 Task: Create a due date automation trigger when advanced on, on the tuesday after a card is due add dates due today at 11:00 AM.
Action: Mouse moved to (1200, 81)
Screenshot: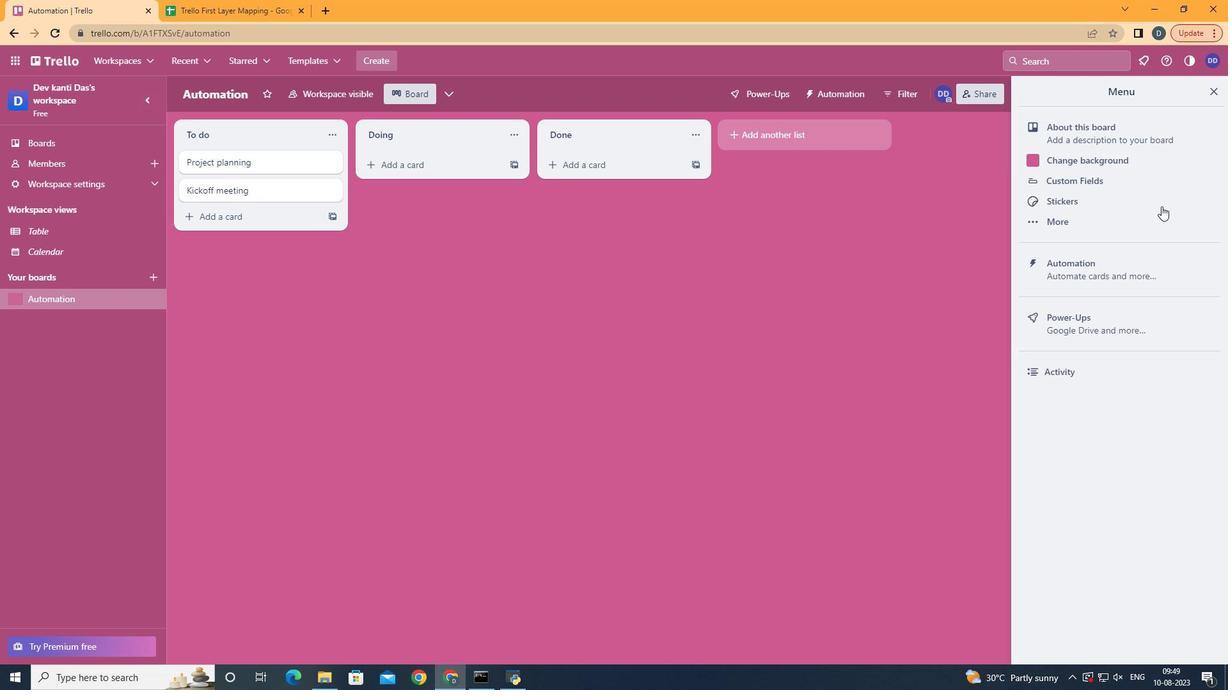 
Action: Mouse pressed left at (1200, 81)
Screenshot: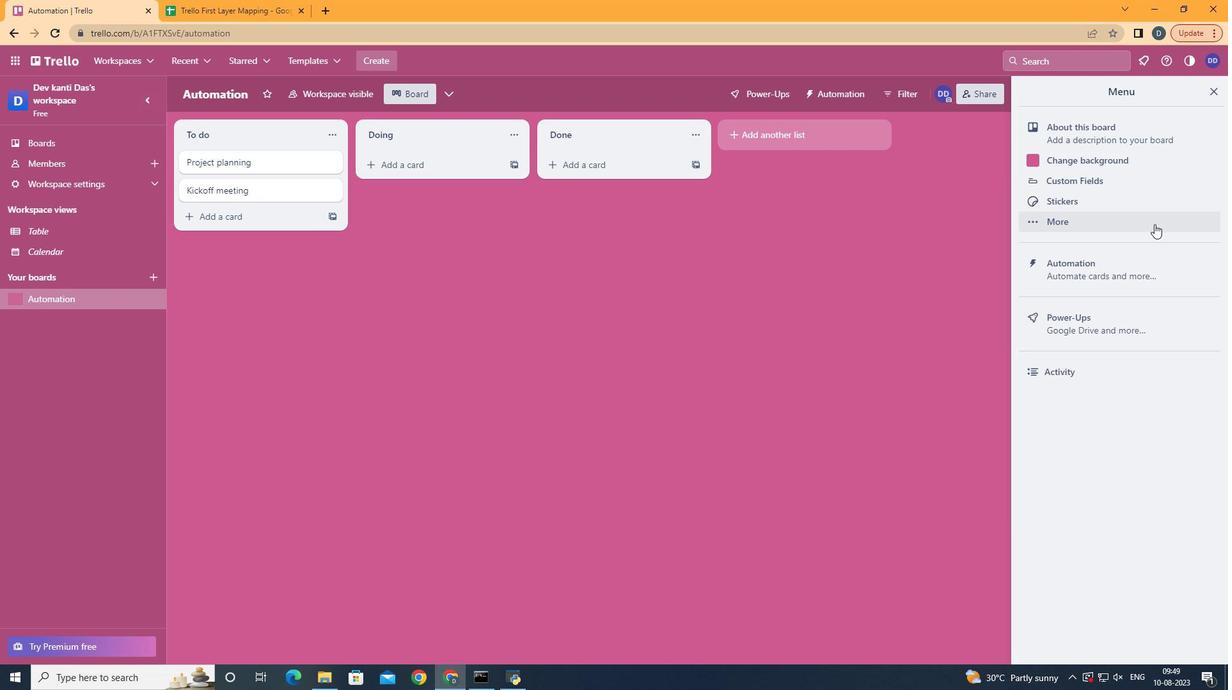 
Action: Mouse moved to (1113, 252)
Screenshot: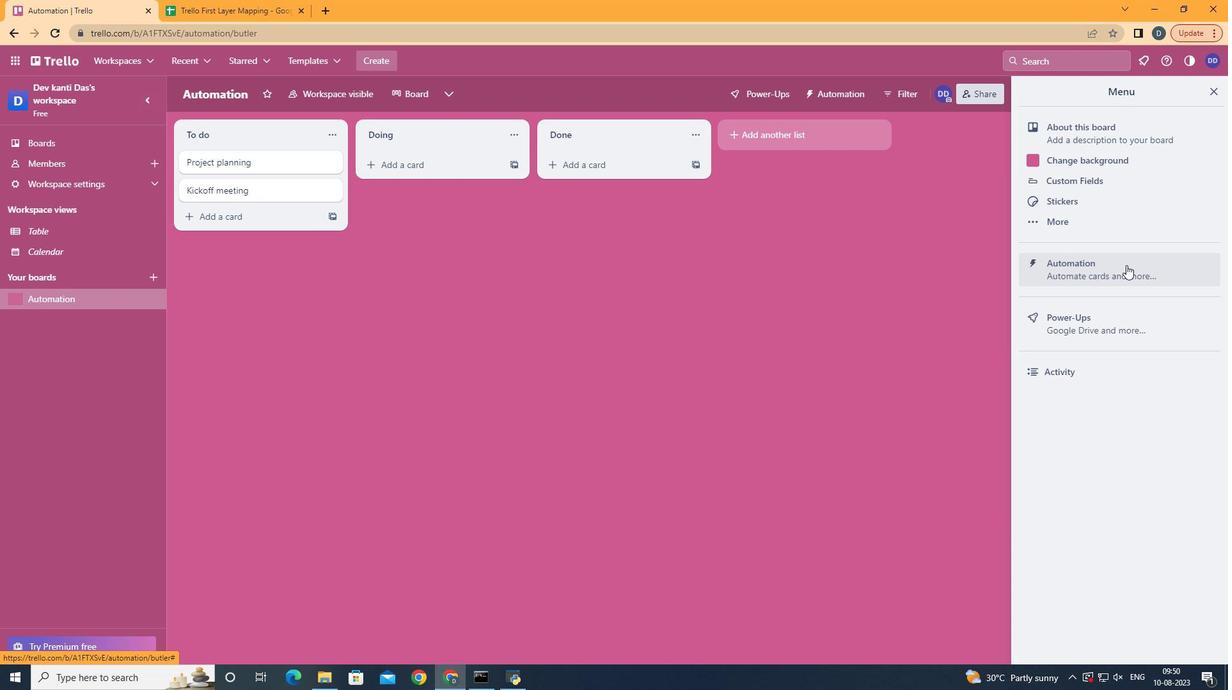 
Action: Mouse pressed left at (1113, 252)
Screenshot: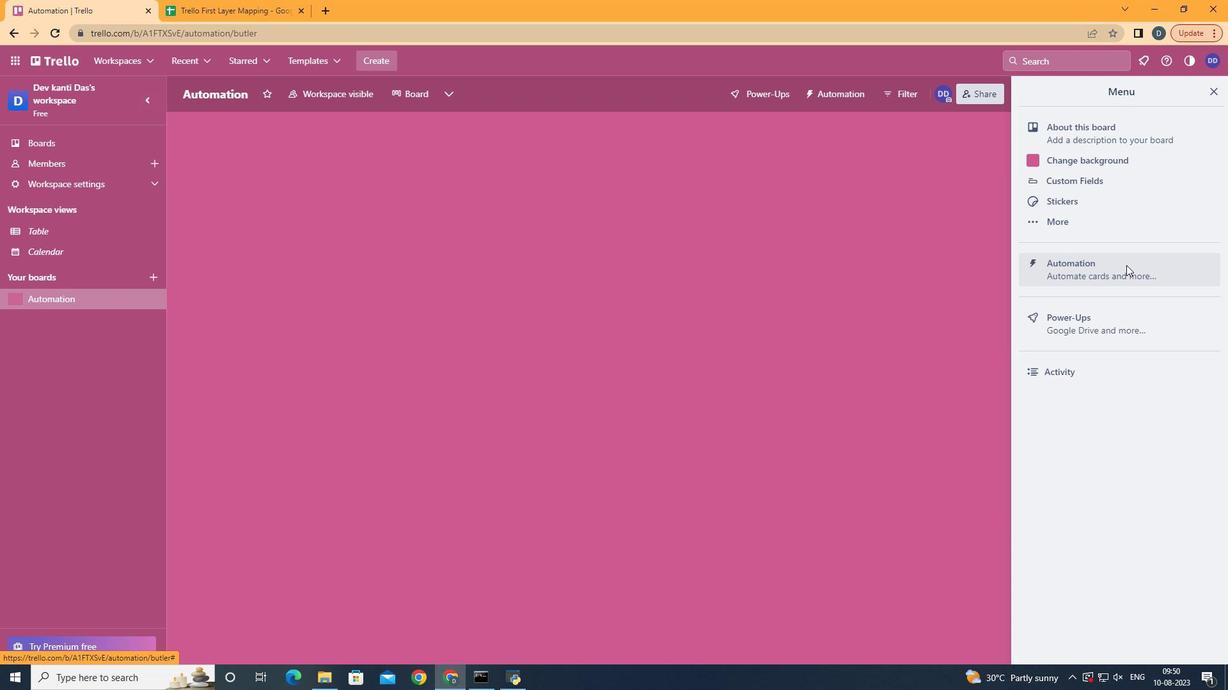 
Action: Mouse moved to (222, 238)
Screenshot: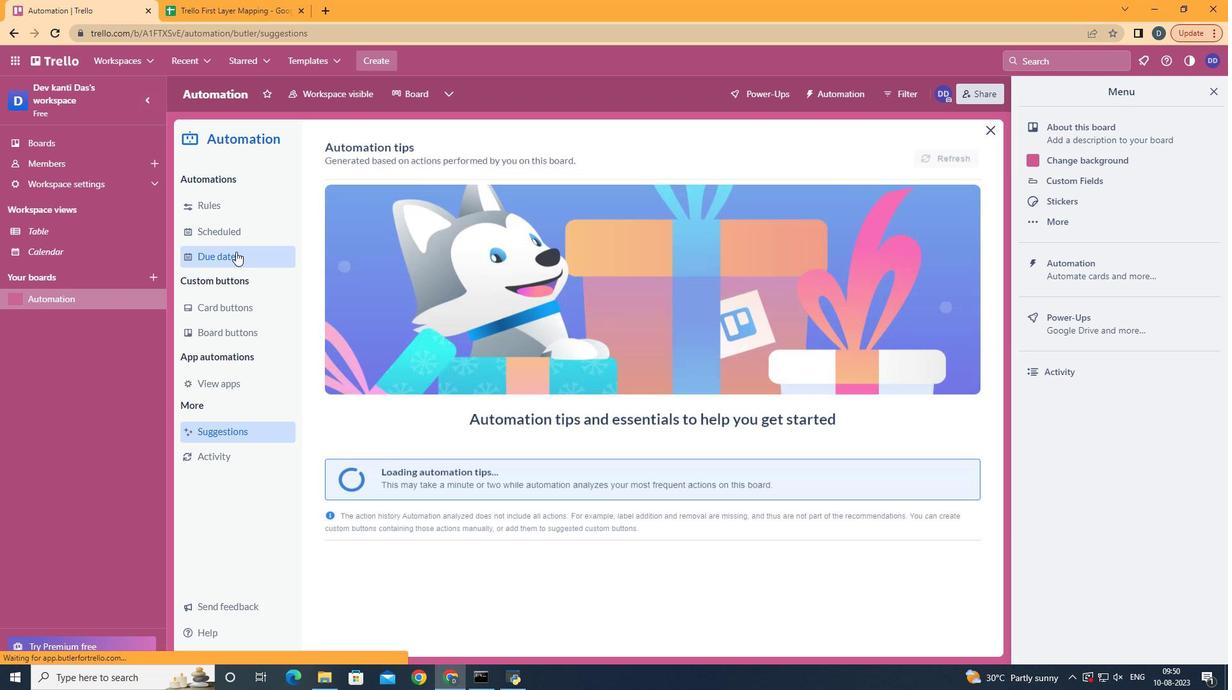 
Action: Mouse pressed left at (222, 238)
Screenshot: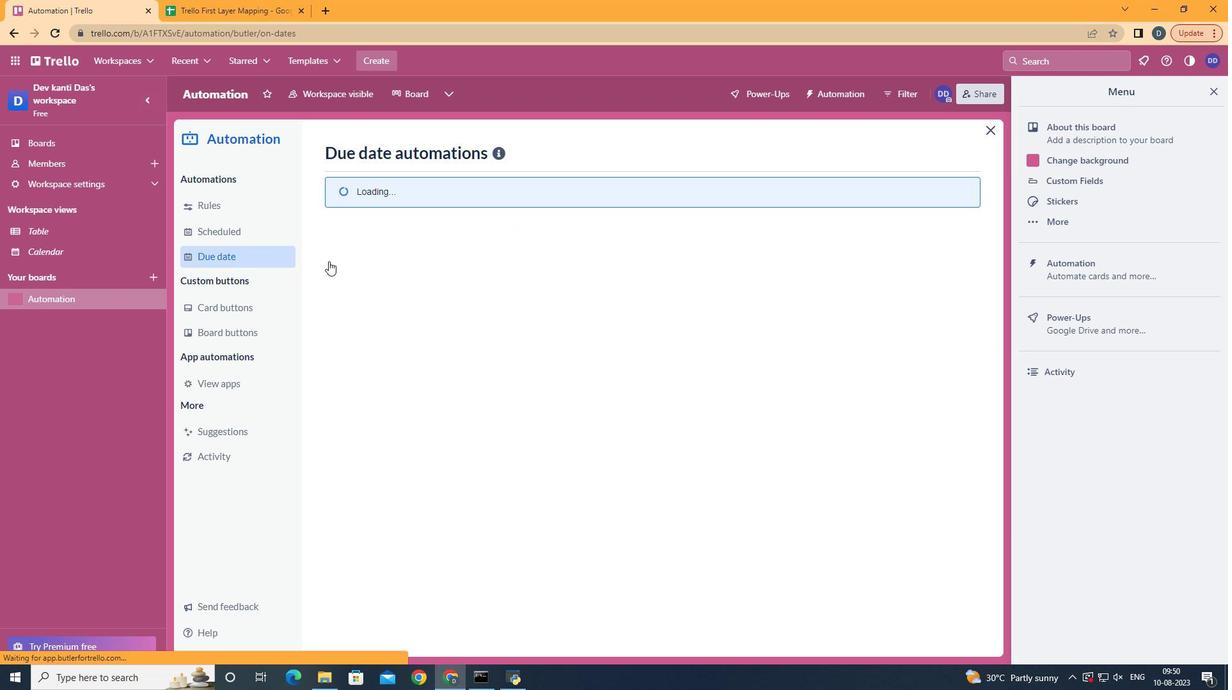 
Action: Mouse moved to (889, 140)
Screenshot: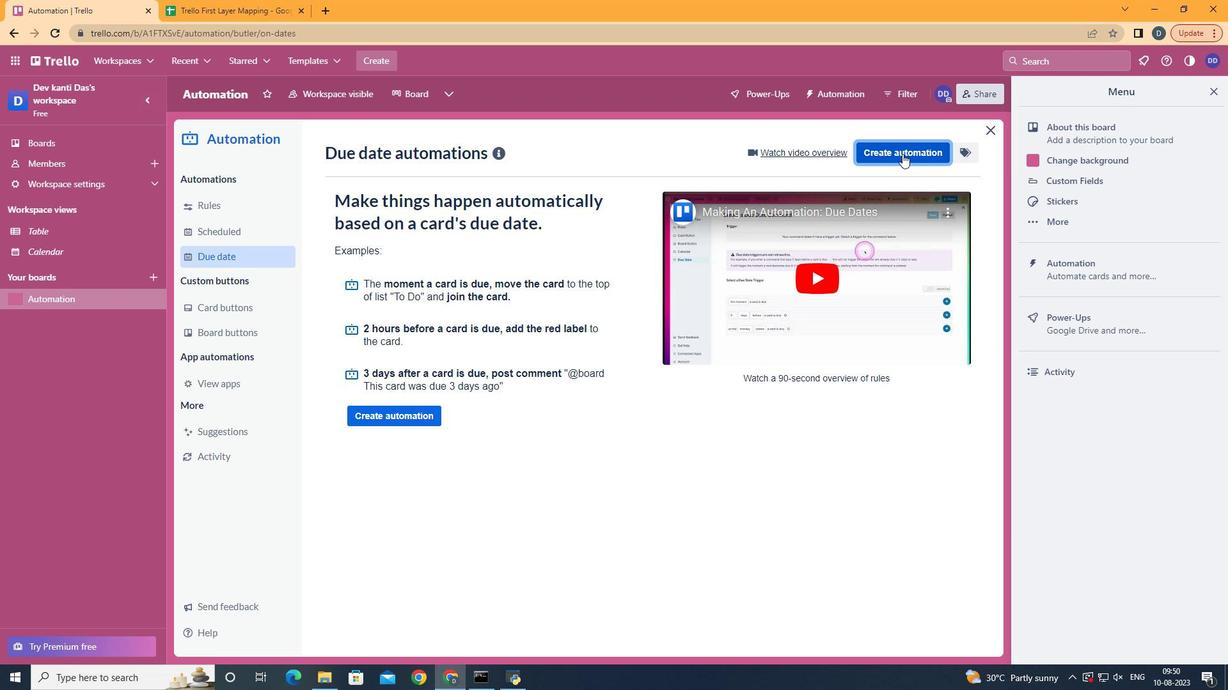 
Action: Mouse pressed left at (889, 140)
Screenshot: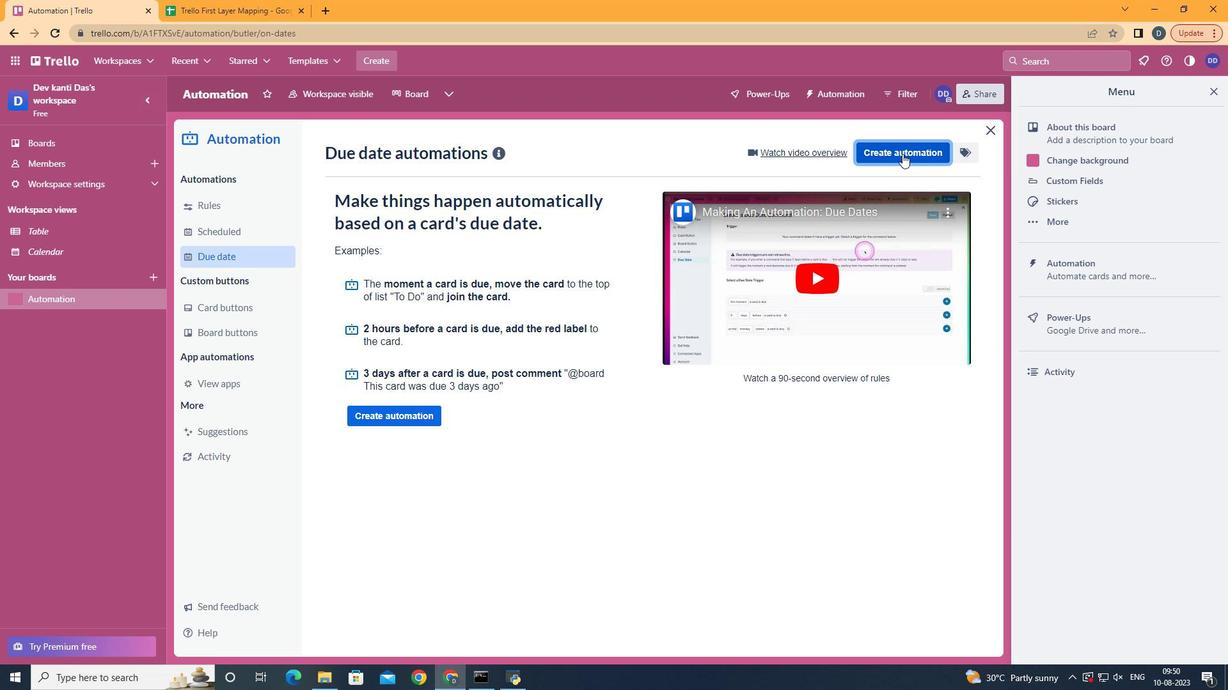 
Action: Mouse moved to (663, 263)
Screenshot: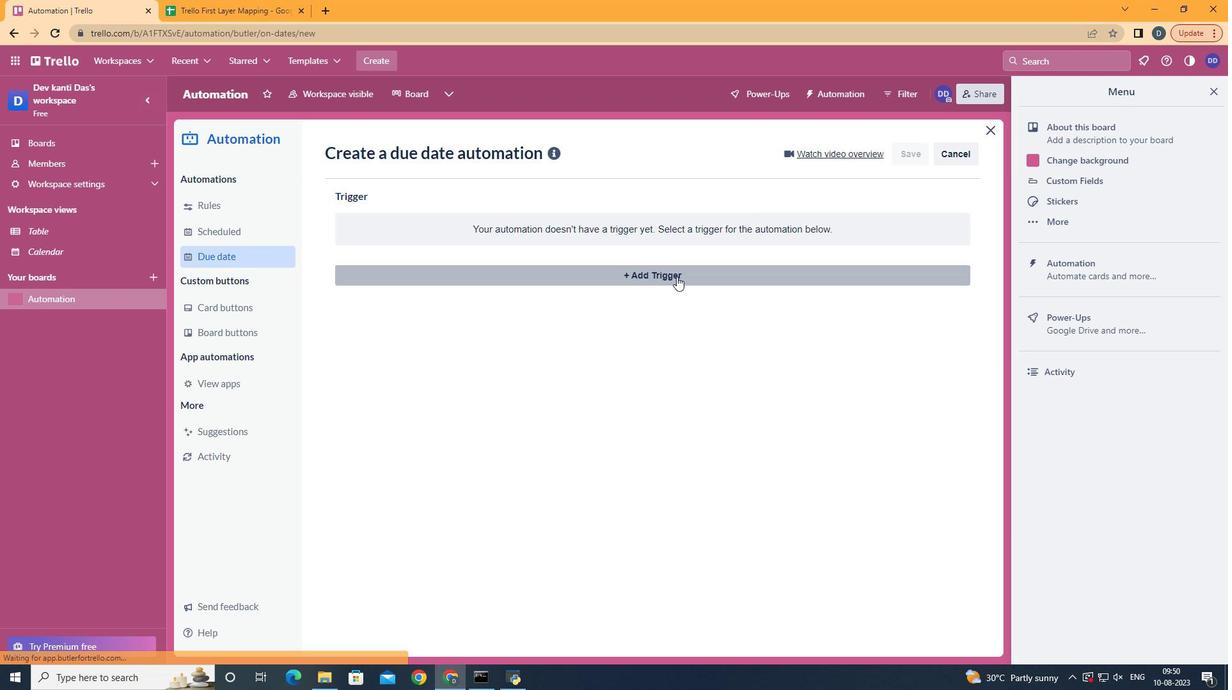 
Action: Mouse pressed left at (663, 263)
Screenshot: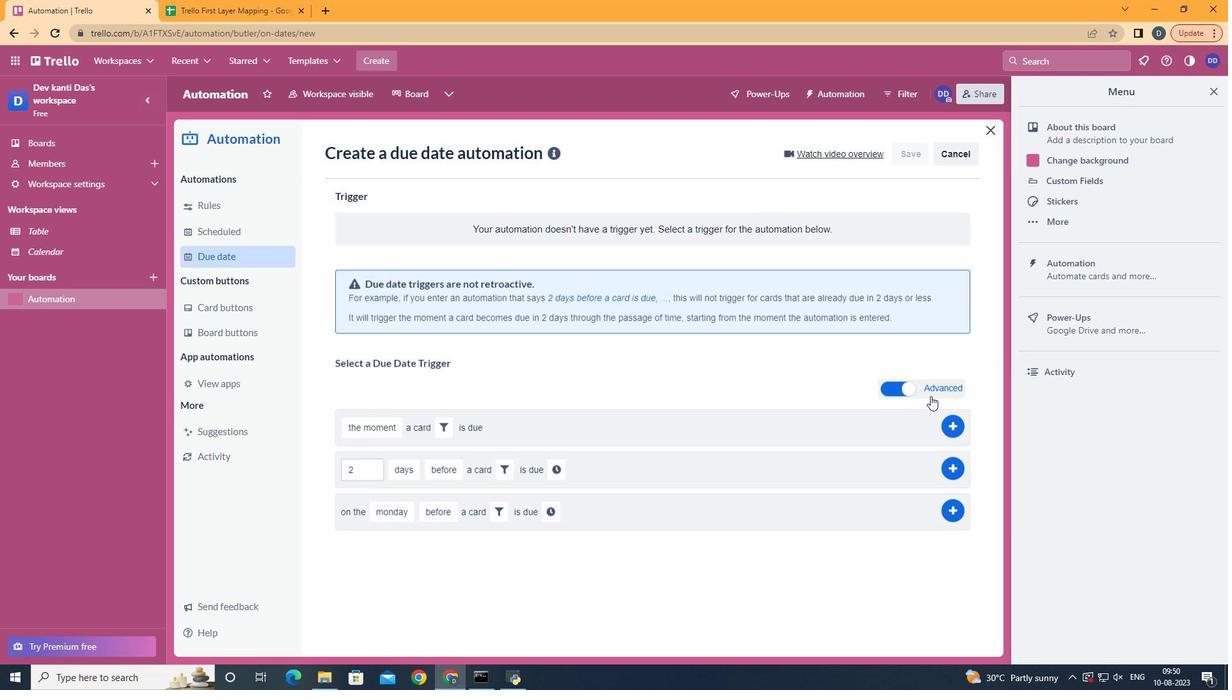 
Action: Mouse moved to (391, 343)
Screenshot: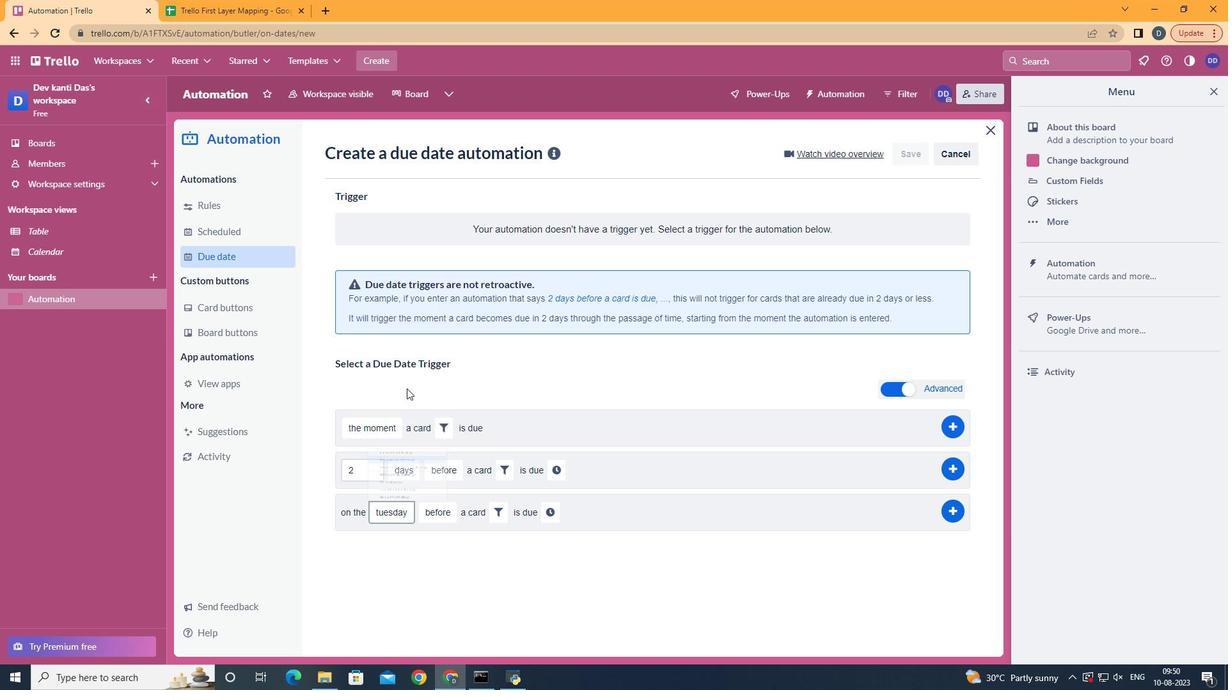 
Action: Mouse pressed left at (391, 343)
Screenshot: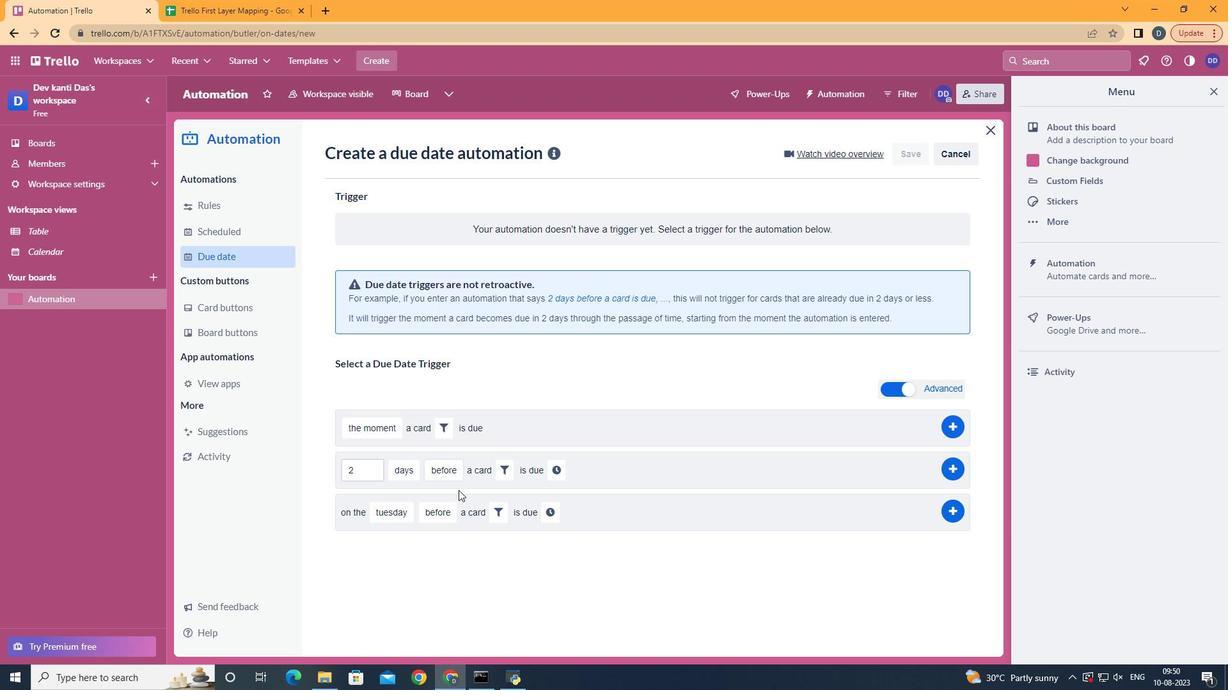 
Action: Mouse moved to (433, 548)
Screenshot: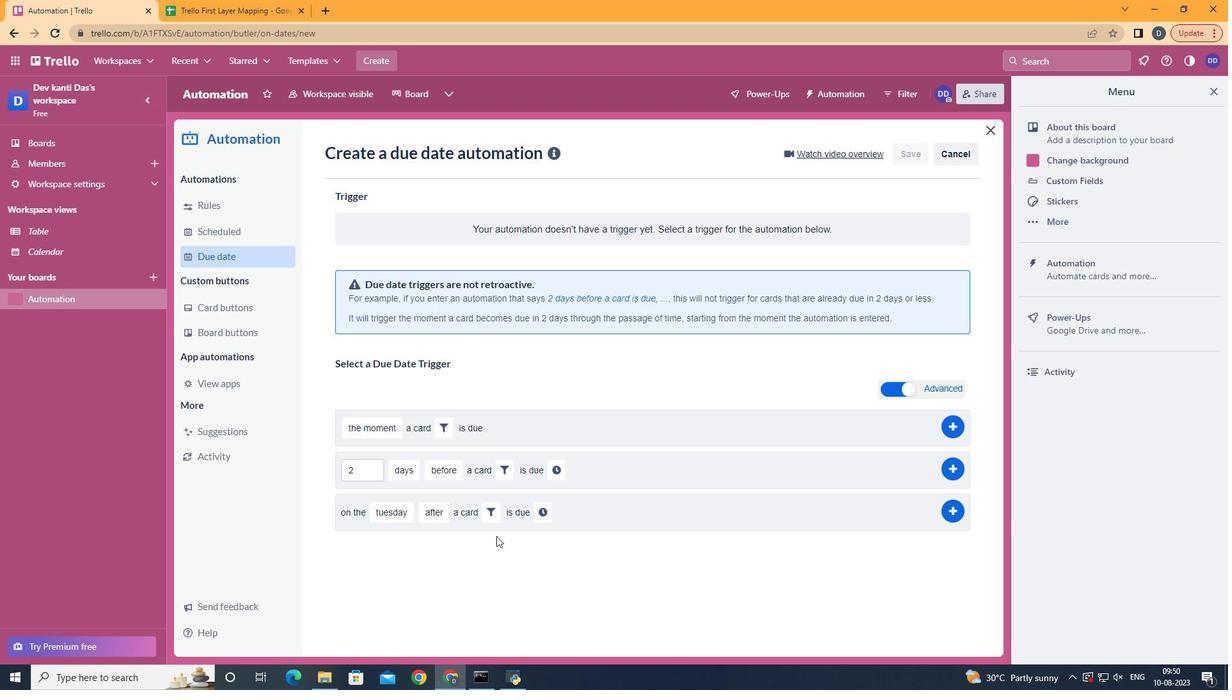 
Action: Mouse pressed left at (433, 548)
Screenshot: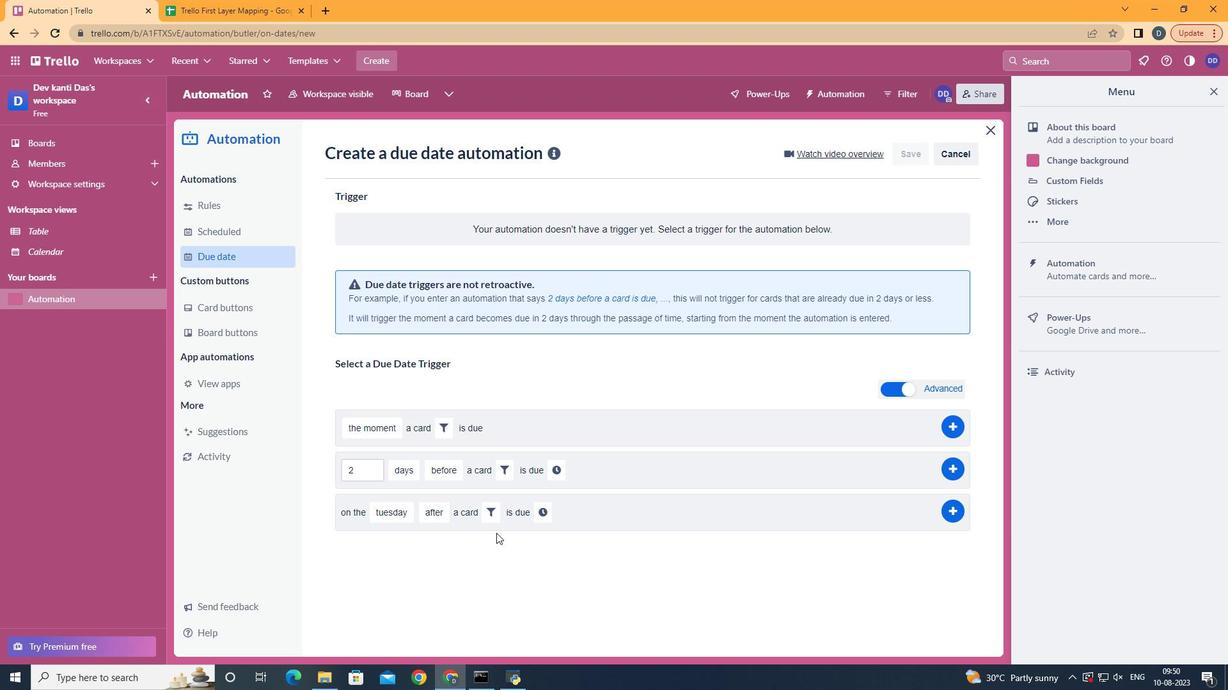 
Action: Mouse moved to (475, 502)
Screenshot: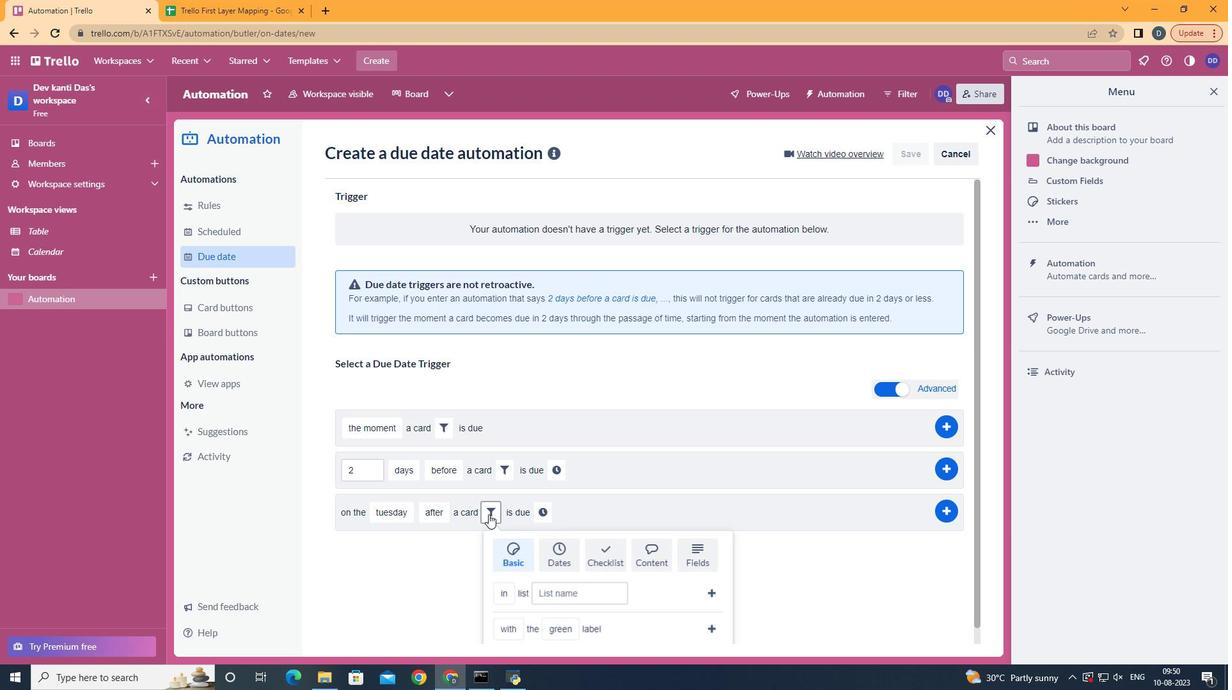 
Action: Mouse pressed left at (475, 502)
Screenshot: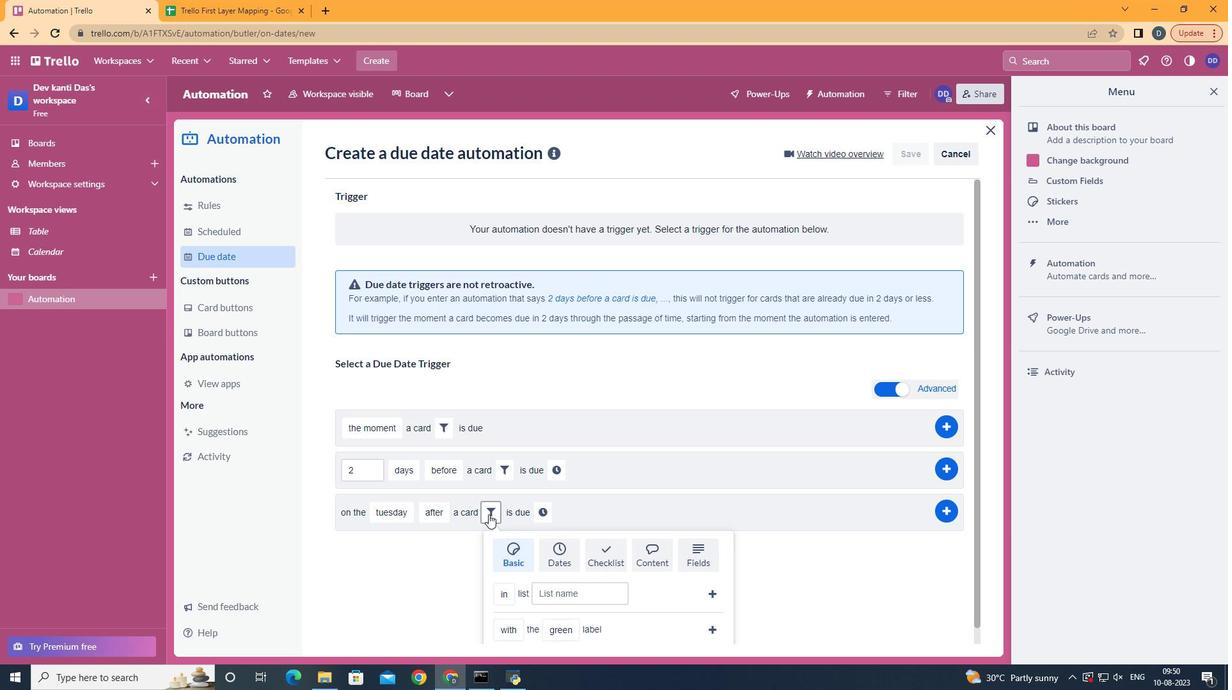 
Action: Mouse moved to (555, 540)
Screenshot: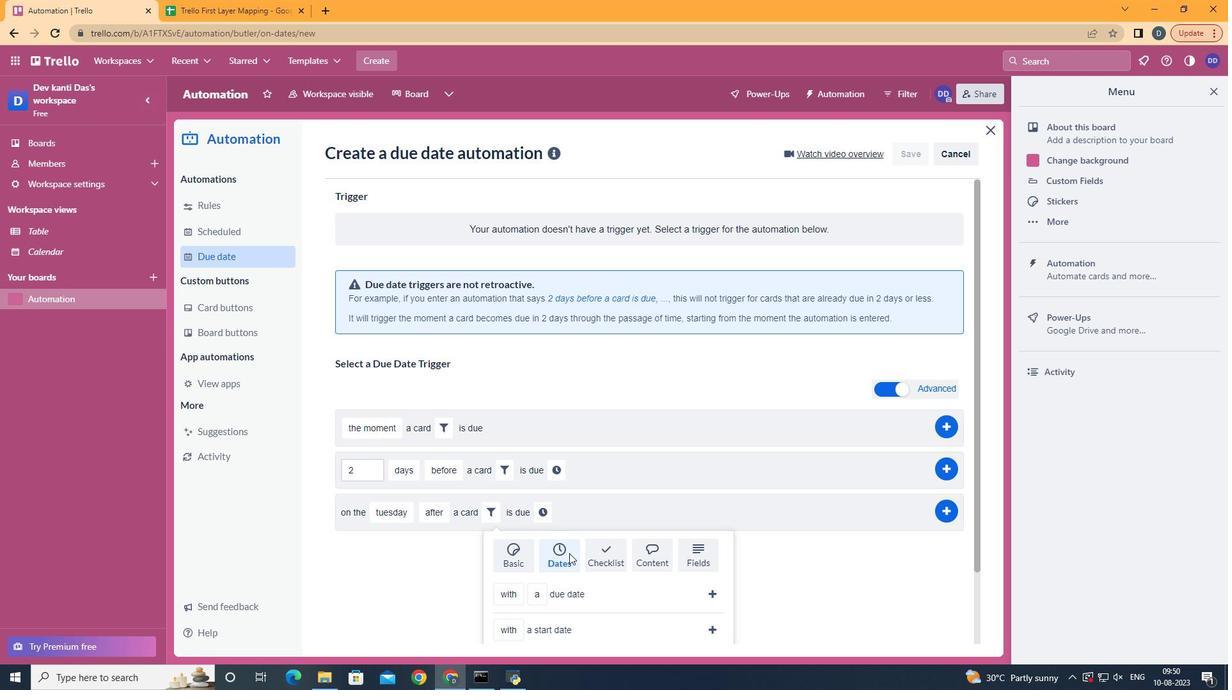 
Action: Mouse pressed left at (555, 540)
Screenshot: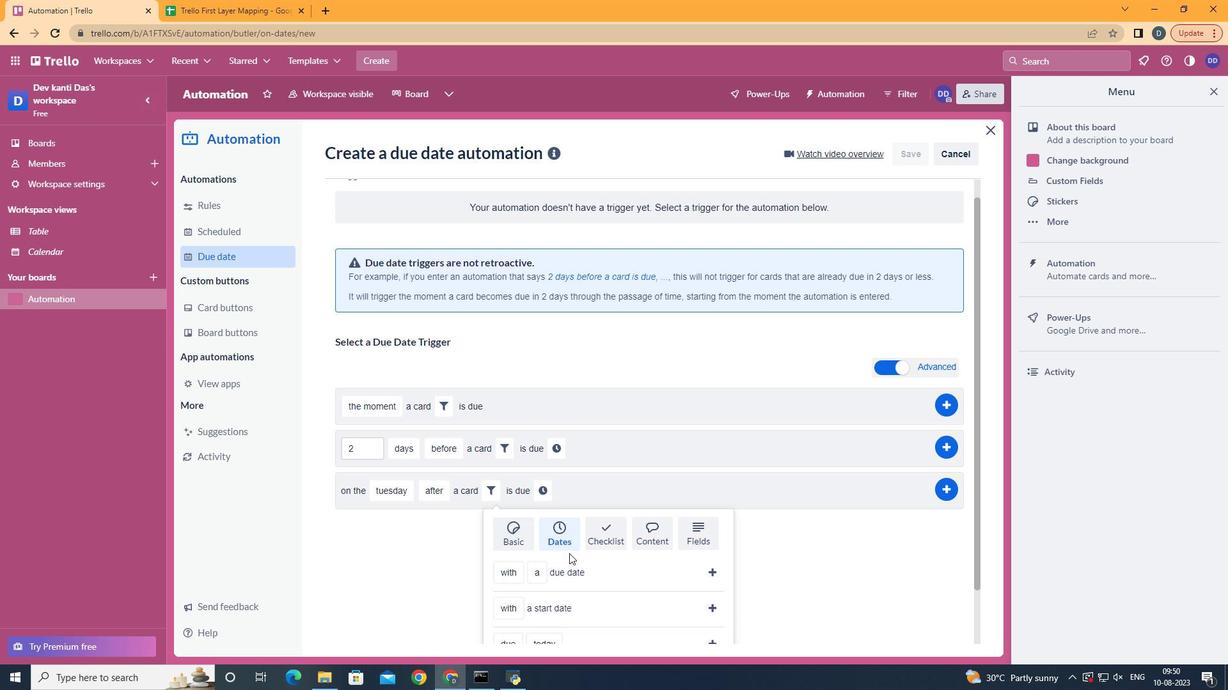 
Action: Mouse scrolled (555, 539) with delta (0, 0)
Screenshot: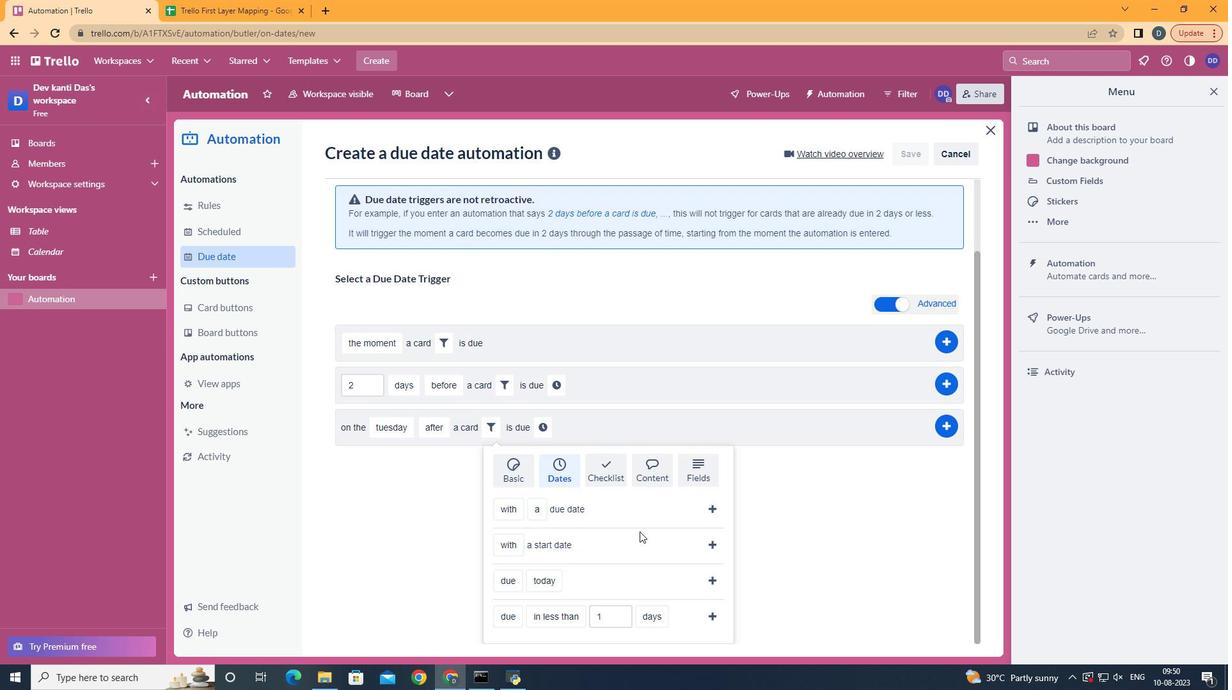 
Action: Mouse scrolled (555, 539) with delta (0, 0)
Screenshot: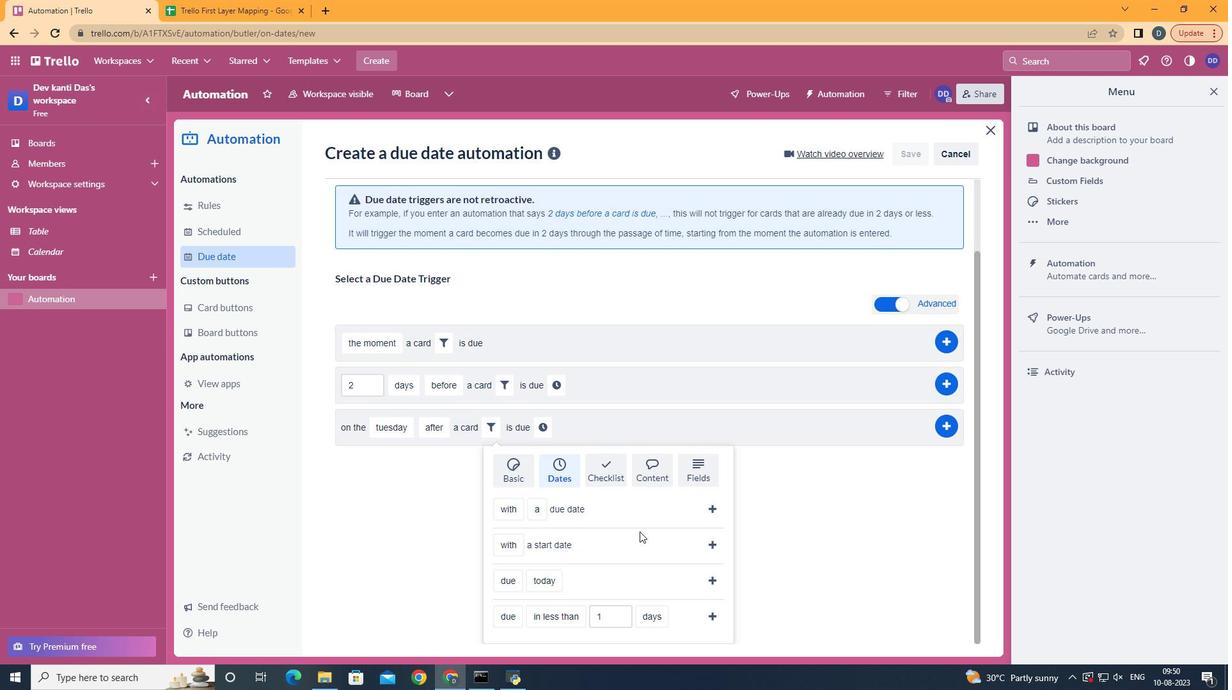 
Action: Mouse scrolled (555, 539) with delta (0, 0)
Screenshot: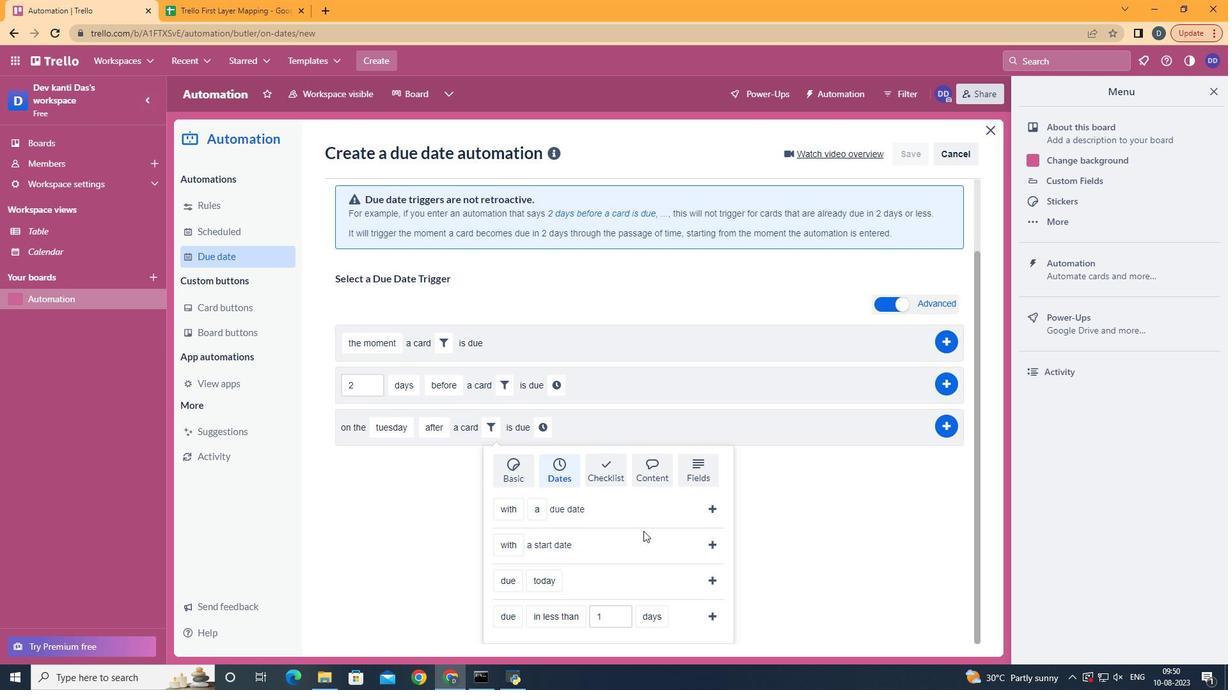 
Action: Mouse moved to (503, 463)
Screenshot: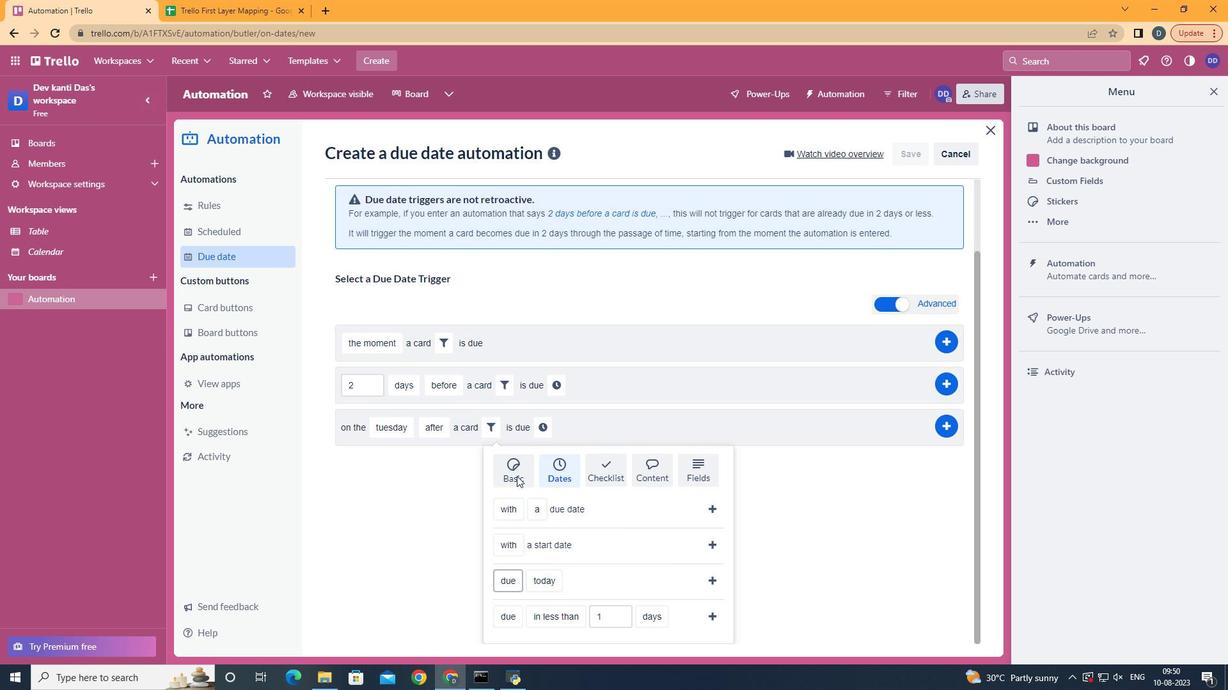 
Action: Mouse pressed left at (503, 463)
Screenshot: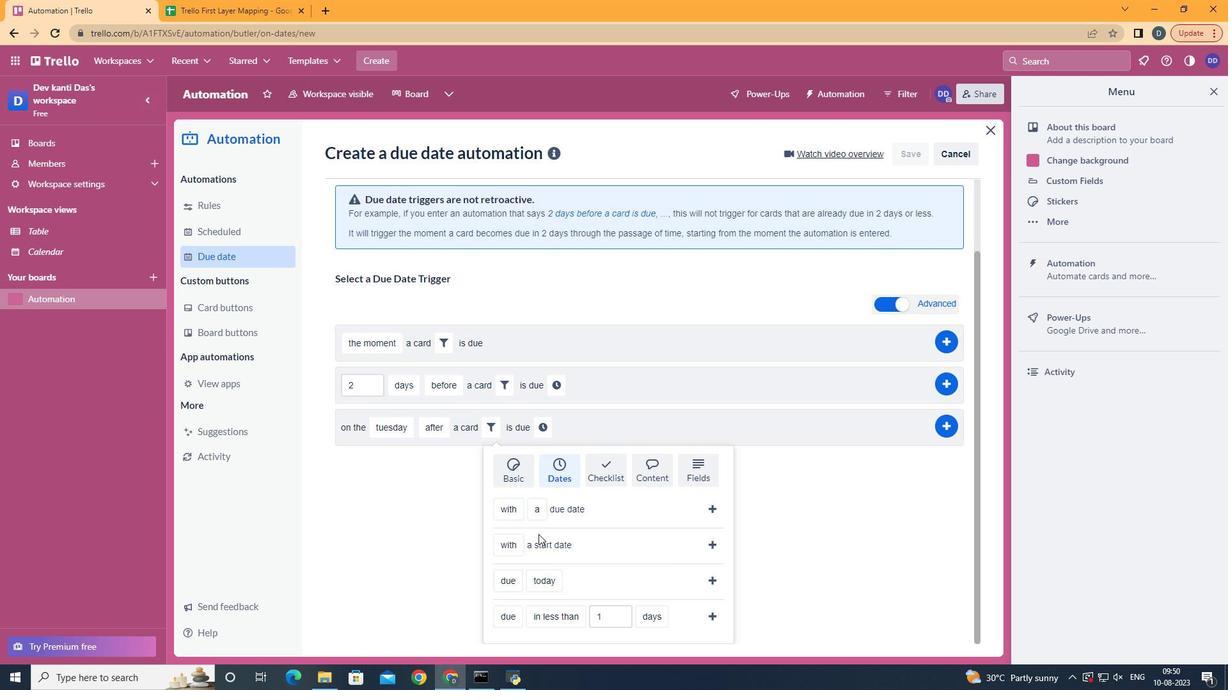 
Action: Mouse moved to (558, 409)
Screenshot: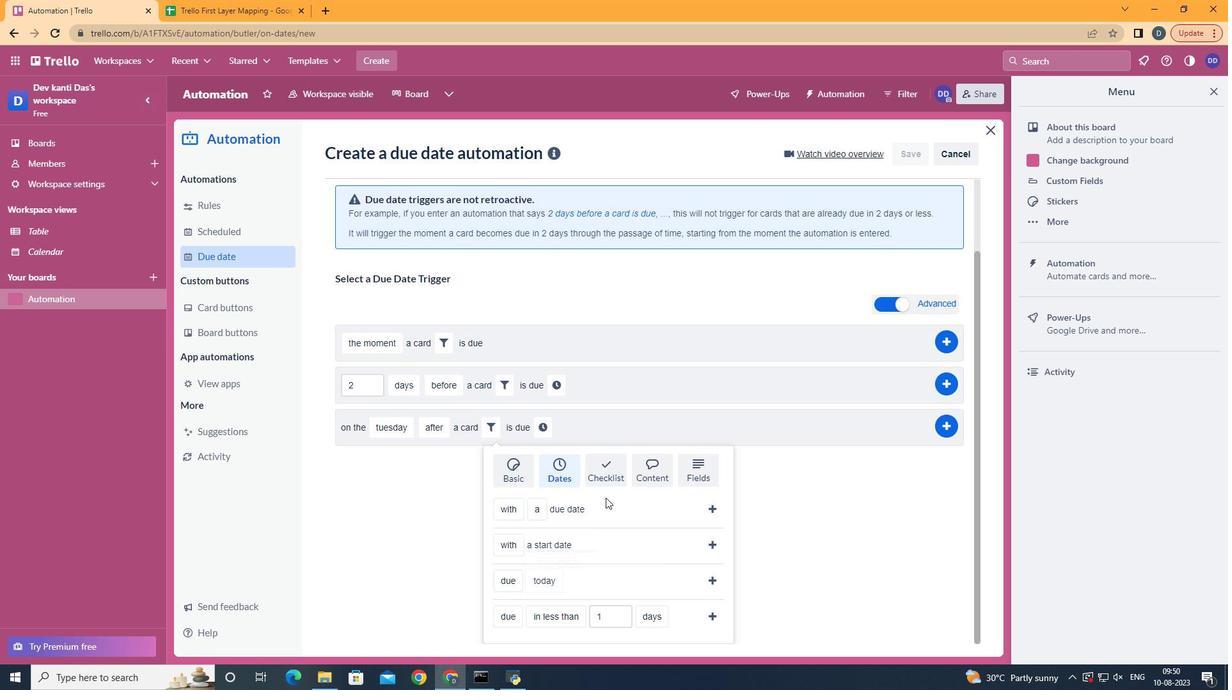 
Action: Mouse pressed left at (558, 409)
Screenshot: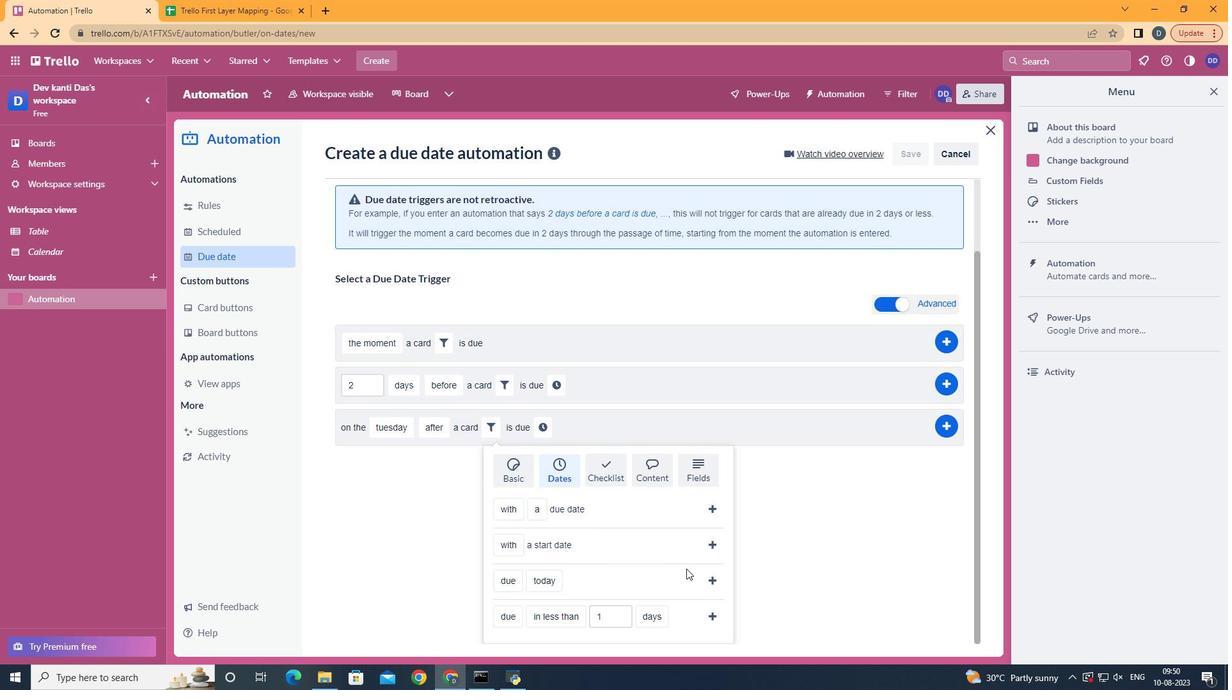 
Action: Mouse moved to (699, 563)
Screenshot: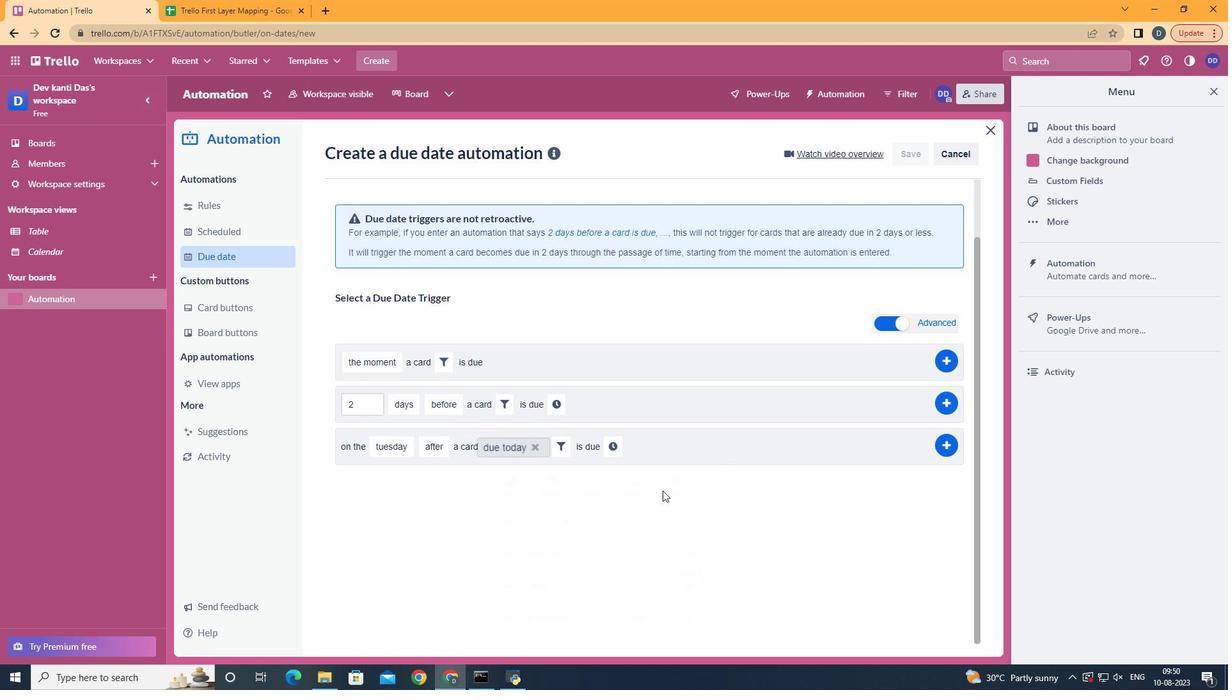 
Action: Mouse pressed left at (699, 563)
Screenshot: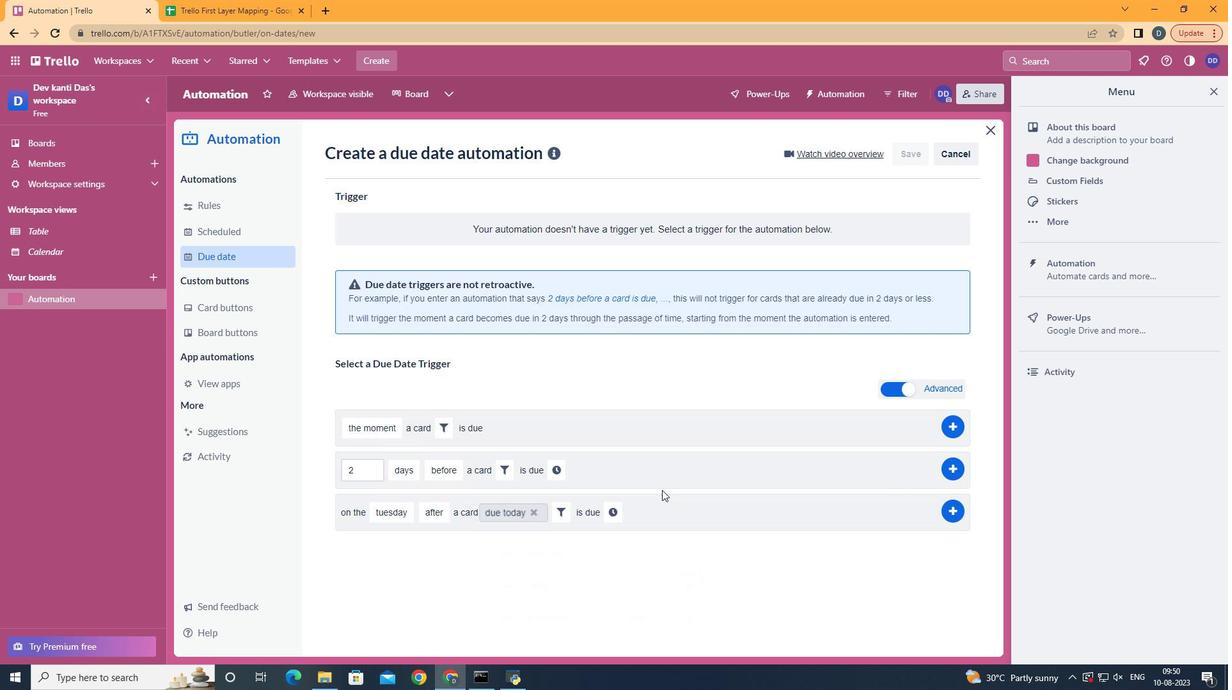 
Action: Mouse moved to (596, 507)
Screenshot: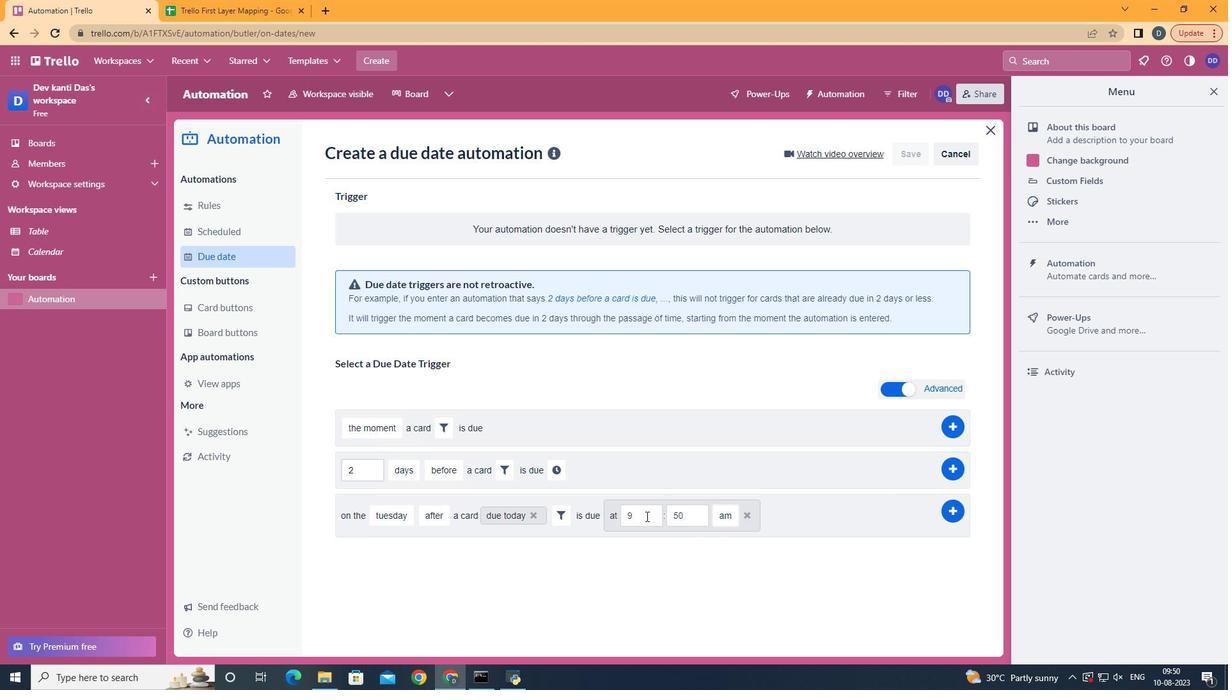 
Action: Mouse pressed left at (596, 507)
Screenshot: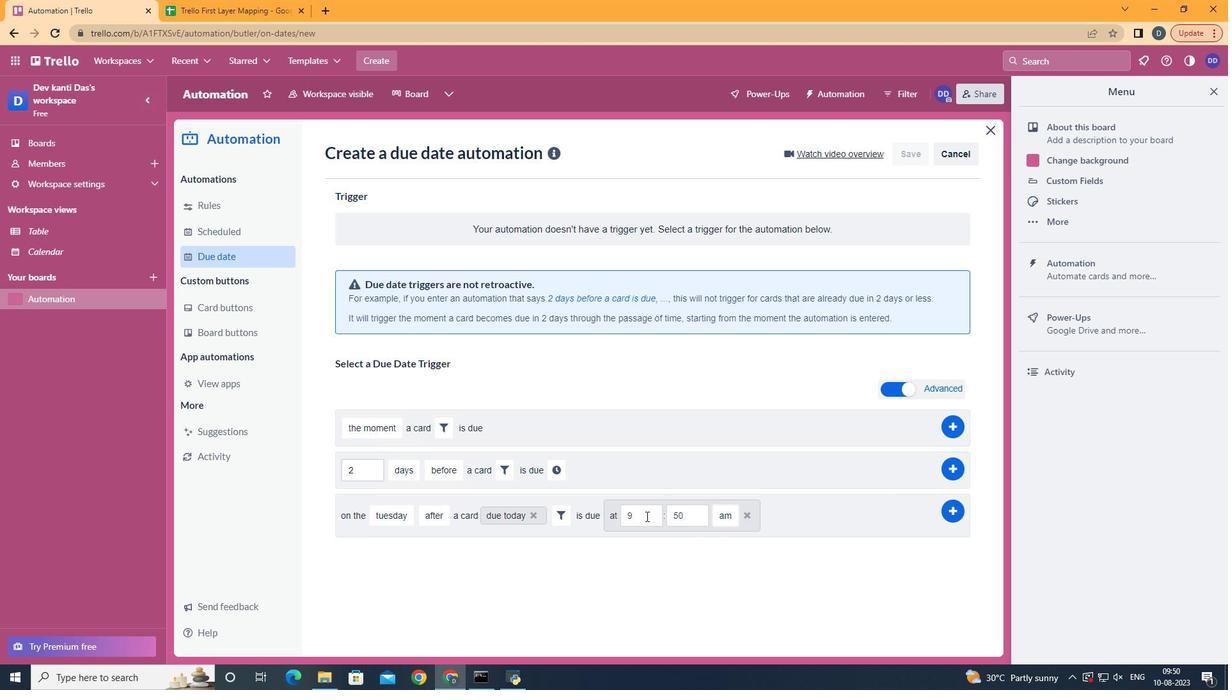 
Action: Mouse moved to (632, 503)
Screenshot: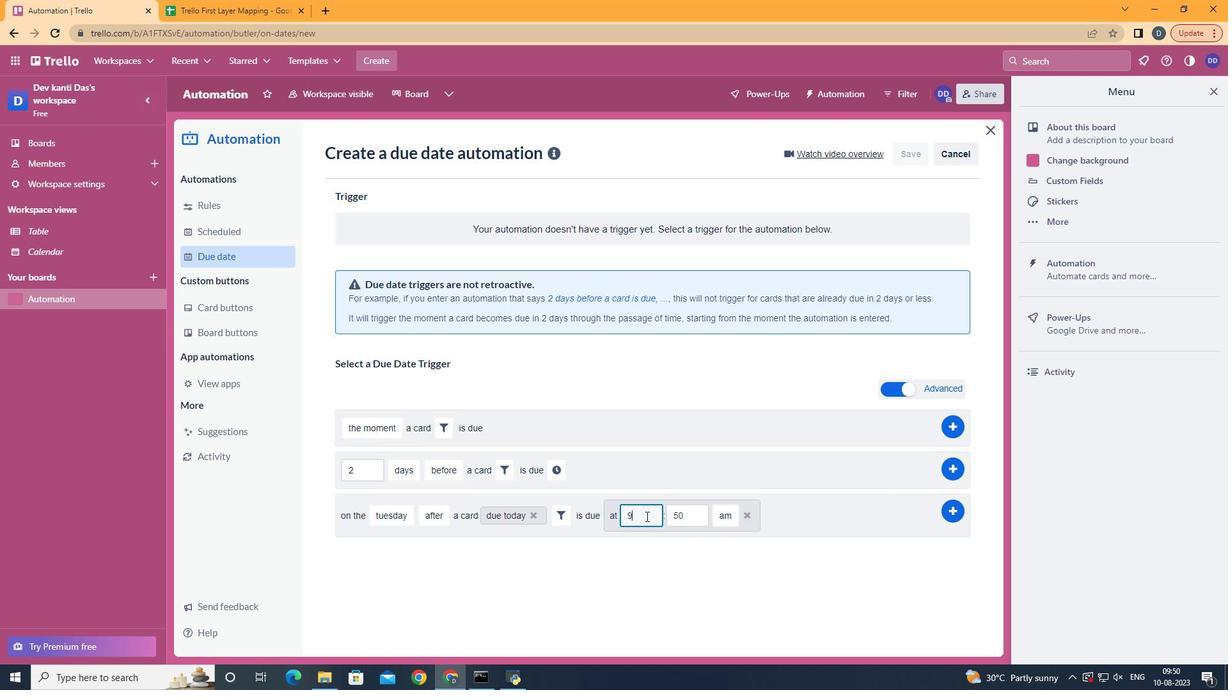 
Action: Mouse pressed left at (632, 503)
Screenshot: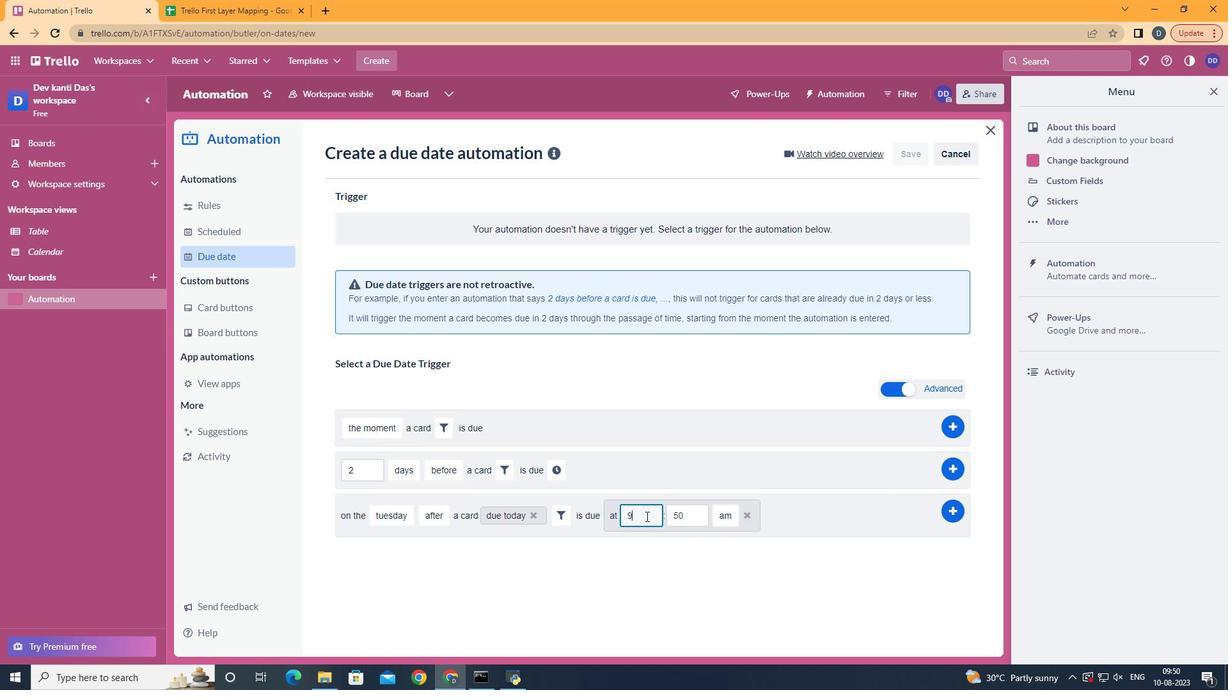 
Action: Key pressed <Key.backspace>11
Screenshot: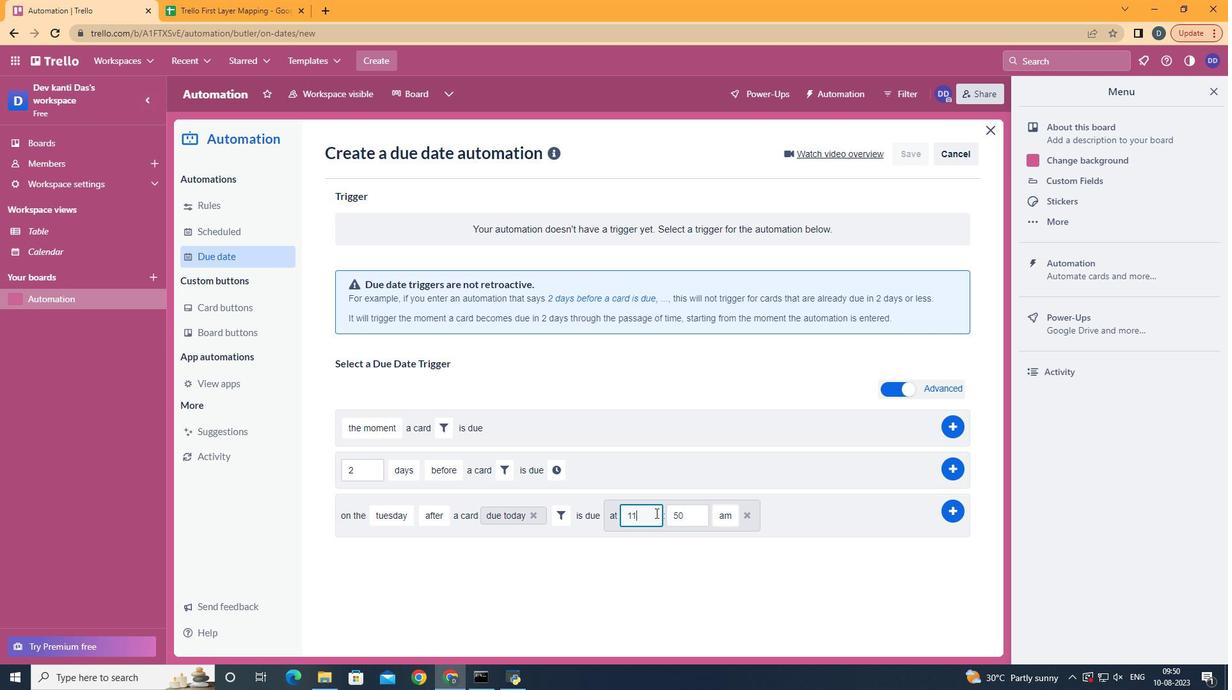 
Action: Mouse moved to (690, 503)
Screenshot: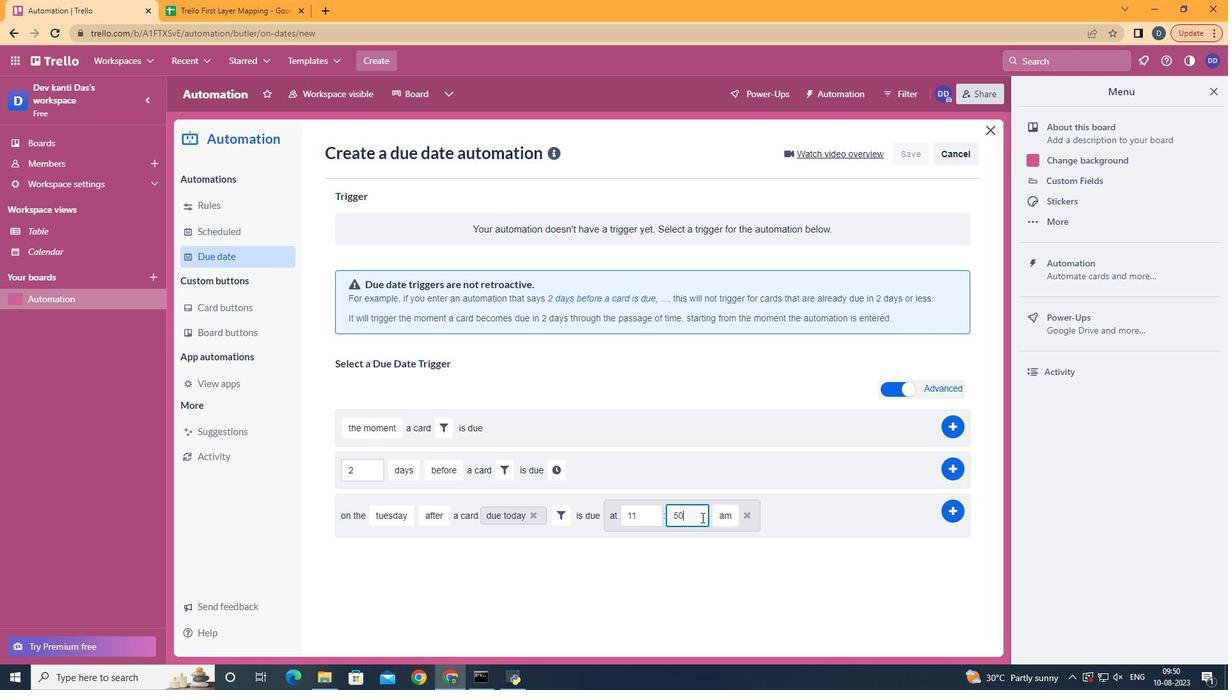 
Action: Mouse pressed left at (690, 503)
Screenshot: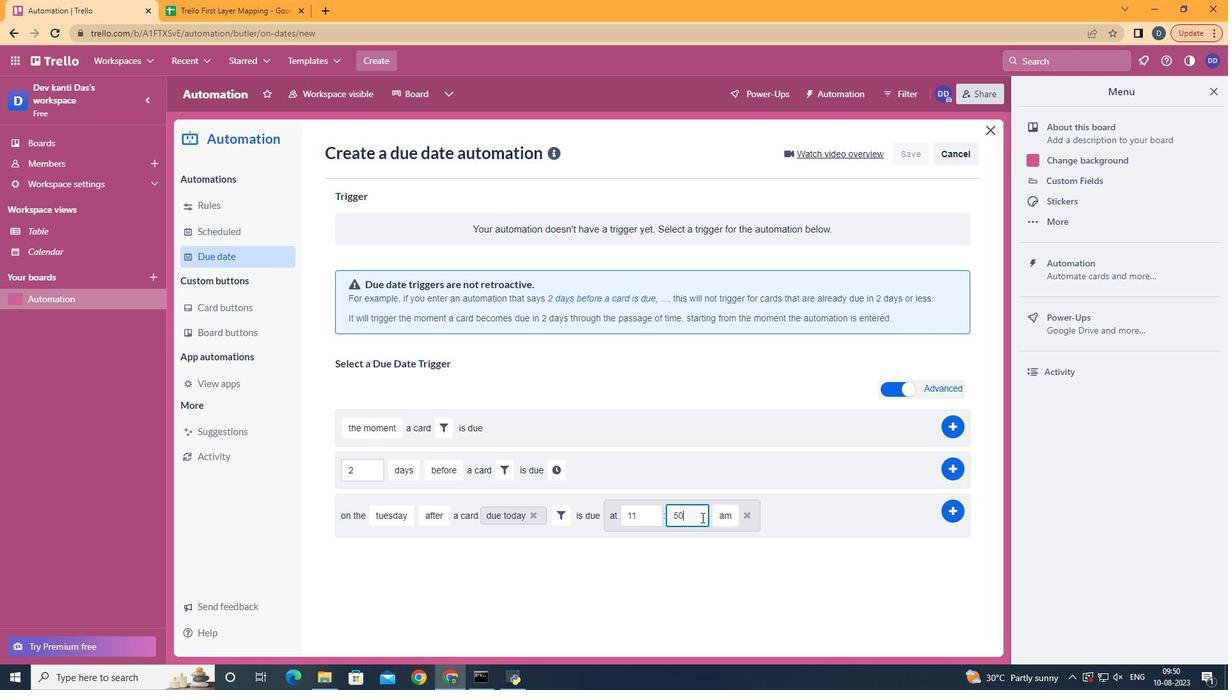 
Action: Mouse moved to (688, 504)
Screenshot: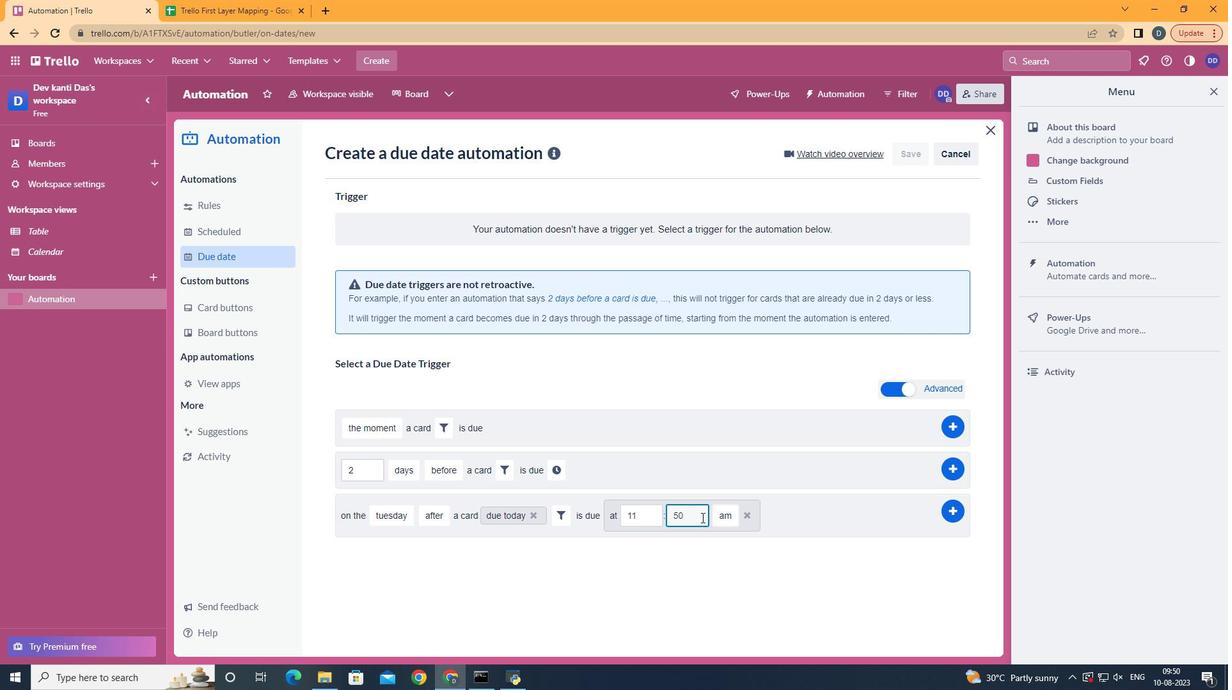 
Action: Key pressed <Key.backspace><Key.backspace>00
Screenshot: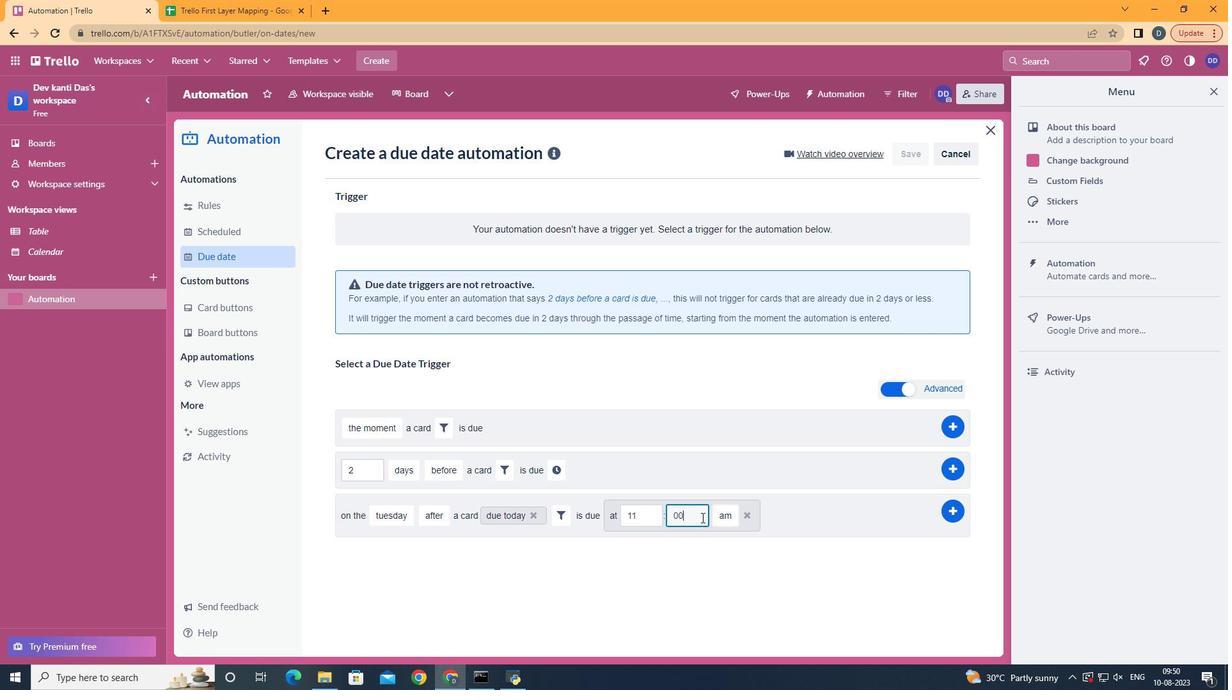 
Action: Mouse moved to (712, 529)
Screenshot: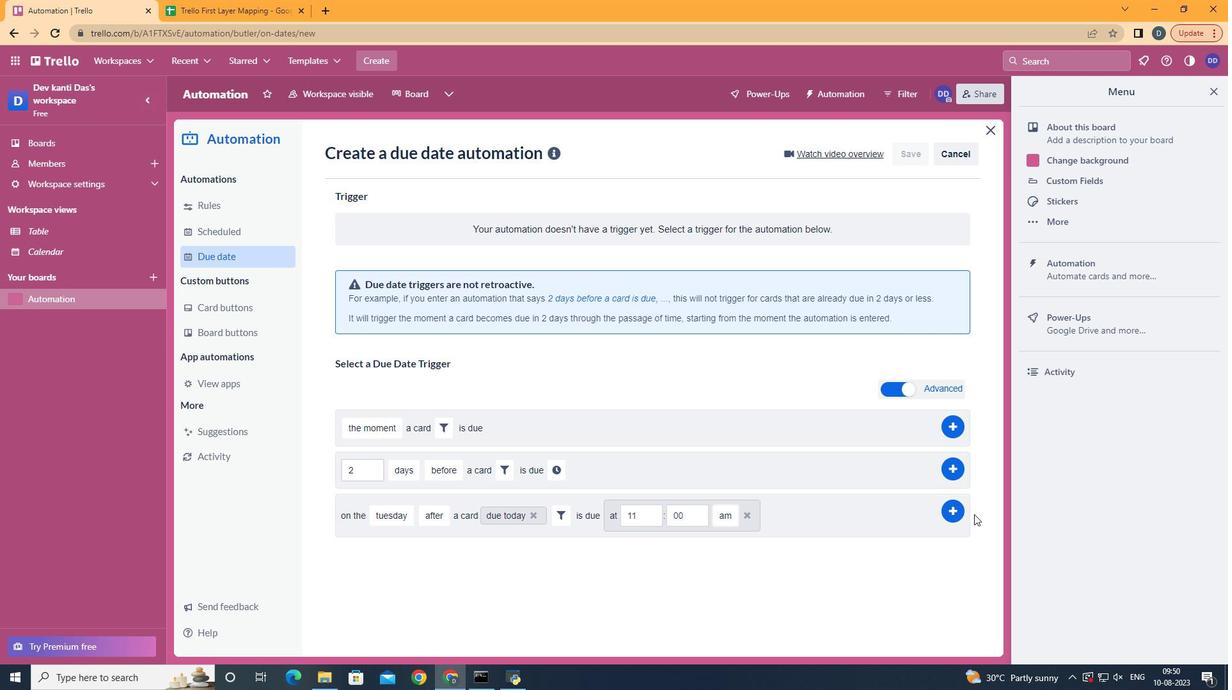 
Action: Mouse pressed left at (712, 529)
Screenshot: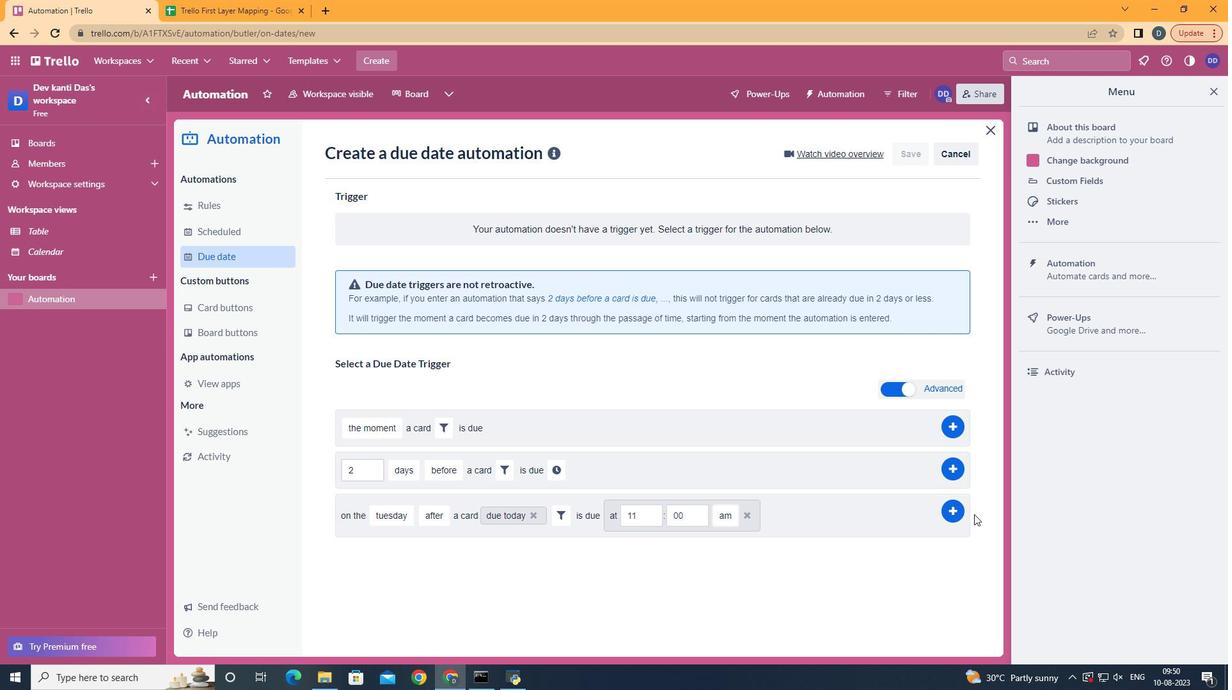 
Action: Mouse moved to (937, 499)
Screenshot: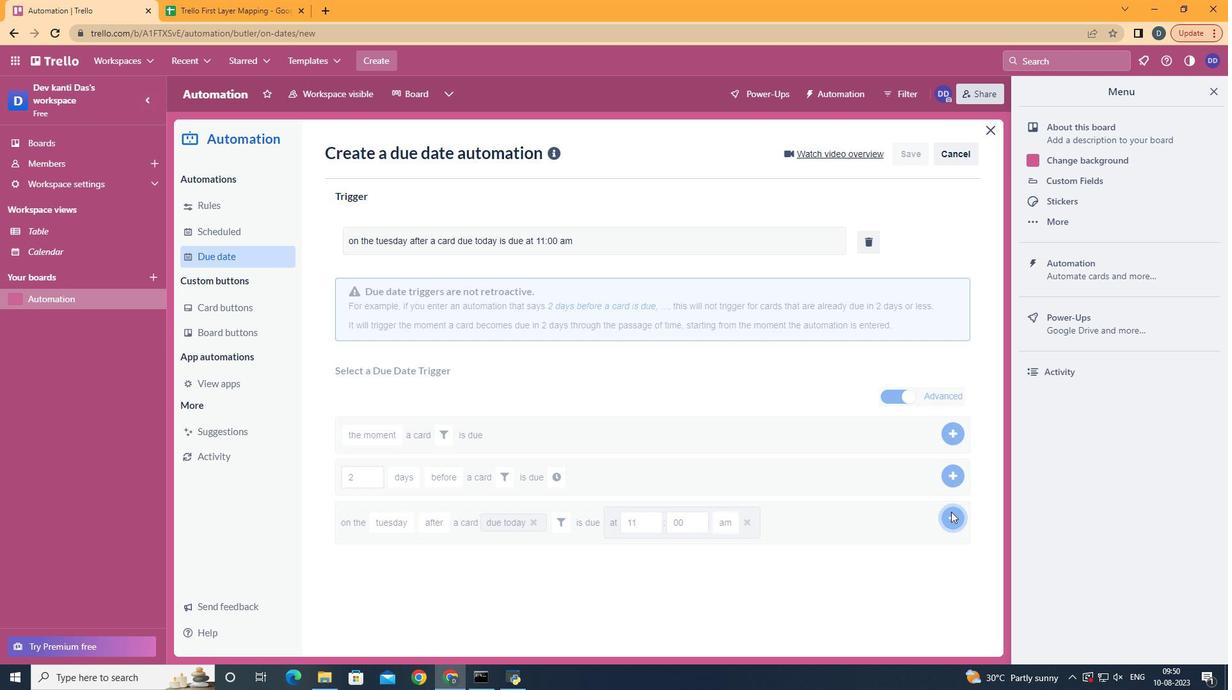 
Action: Mouse pressed left at (937, 499)
Screenshot: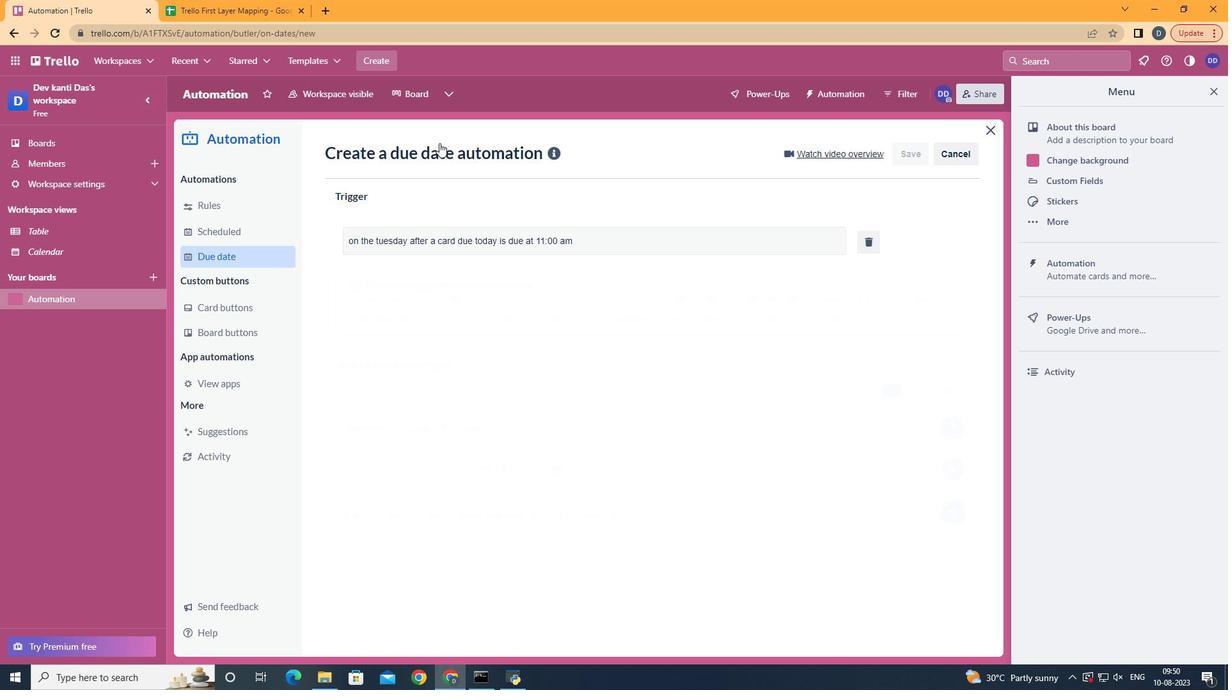 
Action: Mouse moved to (662, 117)
Screenshot: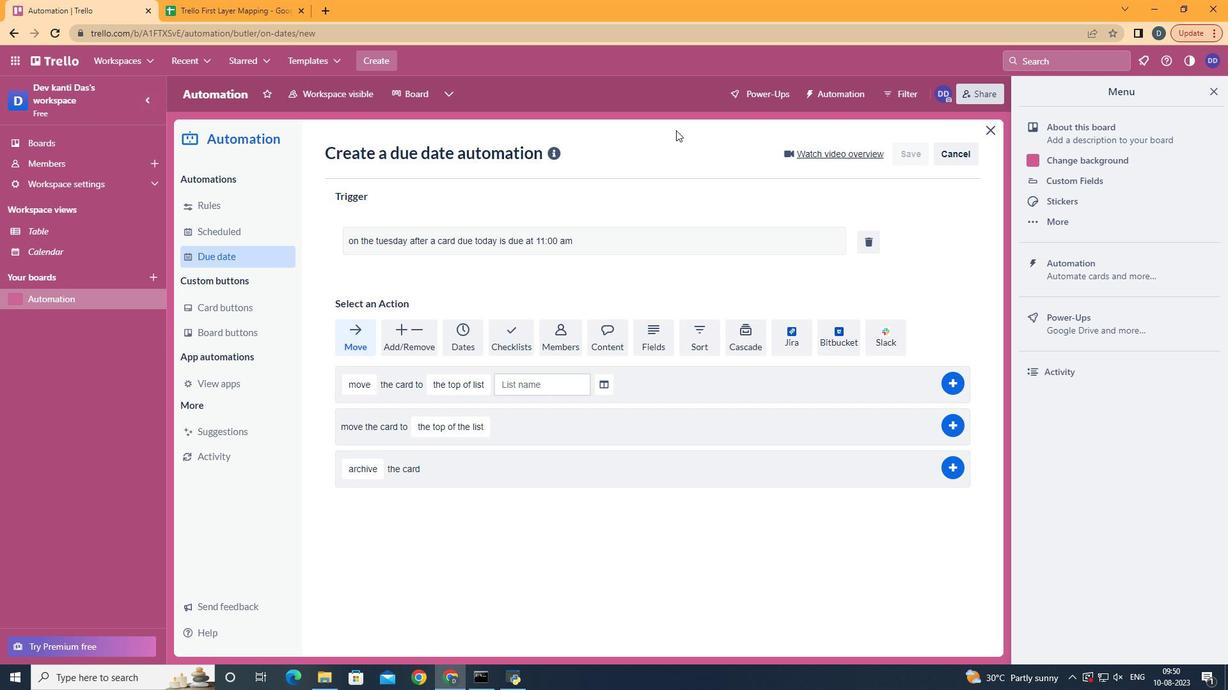 
